 Task: Write the name "Softage" in blank input field and Click find button Under Select in New Bill.
Action: Mouse moved to (110, 17)
Screenshot: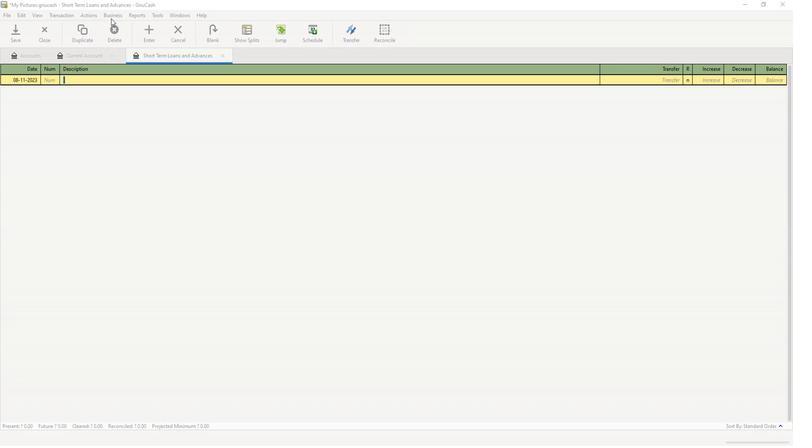
Action: Mouse pressed left at (110, 17)
Screenshot: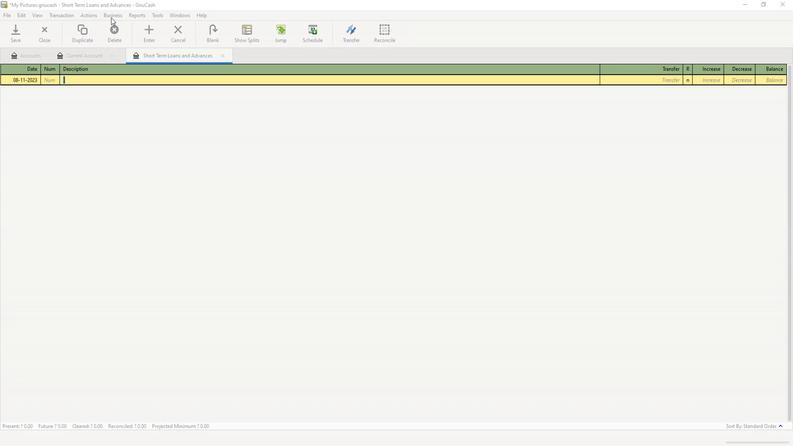 
Action: Mouse moved to (125, 37)
Screenshot: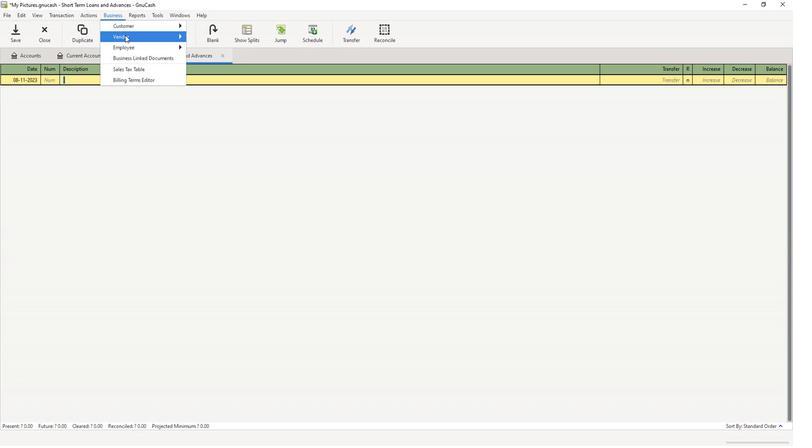 
Action: Mouse pressed left at (125, 37)
Screenshot: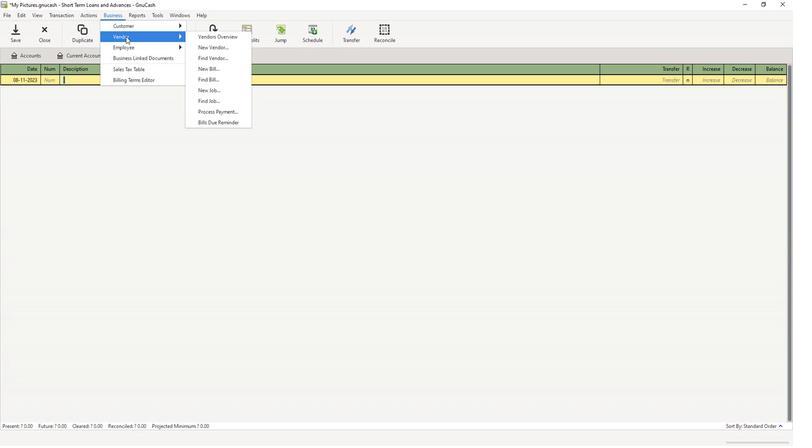 
Action: Mouse moved to (217, 71)
Screenshot: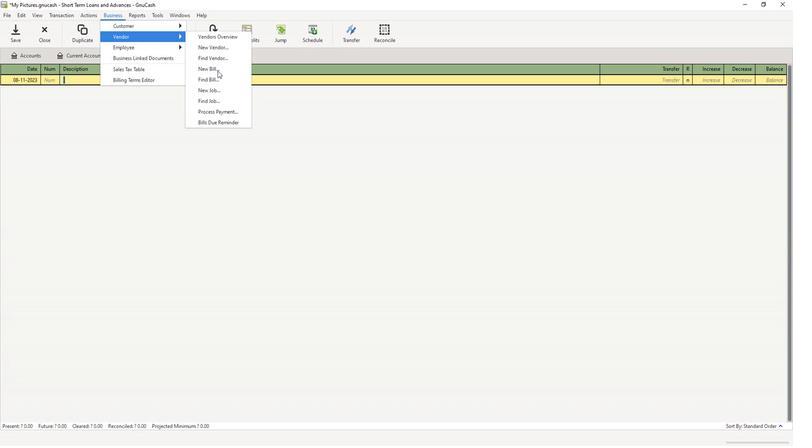 
Action: Mouse pressed left at (217, 71)
Screenshot: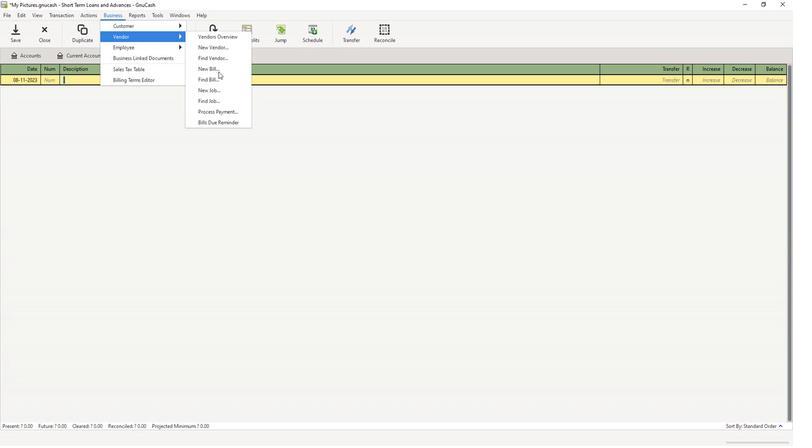 
Action: Mouse moved to (448, 213)
Screenshot: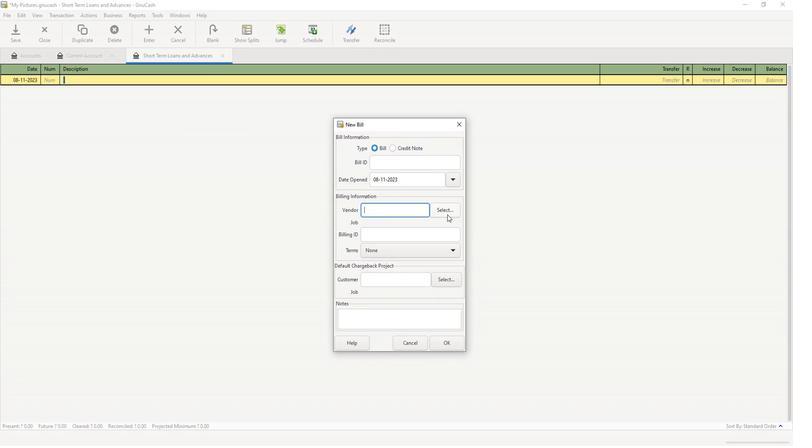 
Action: Mouse pressed left at (448, 213)
Screenshot: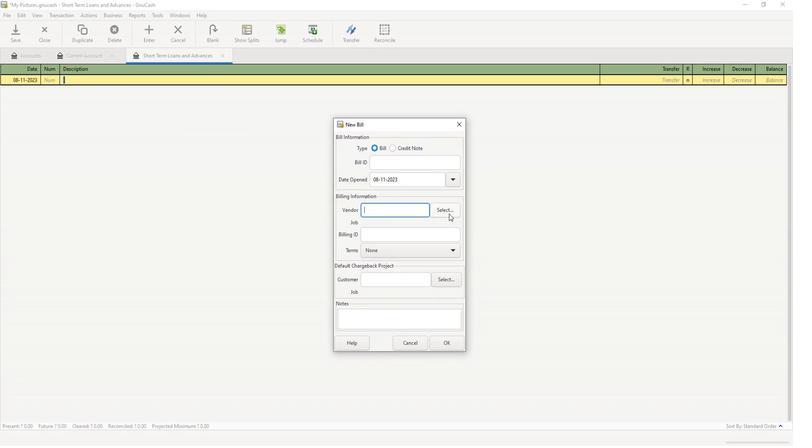 
Action: Mouse moved to (418, 205)
Screenshot: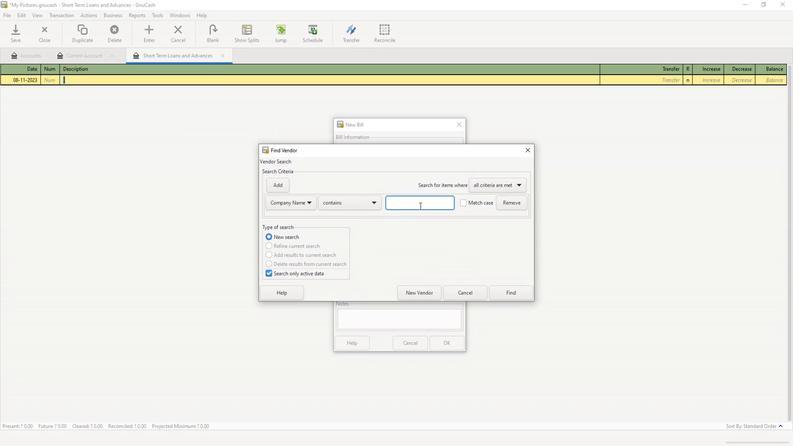 
Action: Mouse pressed left at (418, 205)
Screenshot: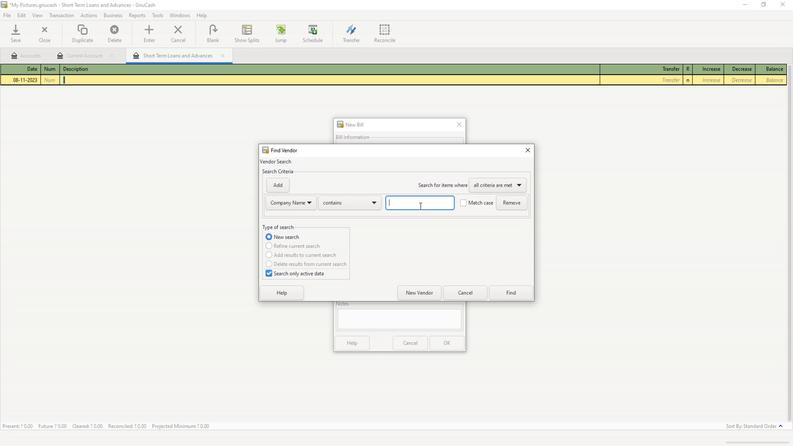 
Action: Key pressed <Key.caps_lock>S<Key.caps_lock>oftage
Screenshot: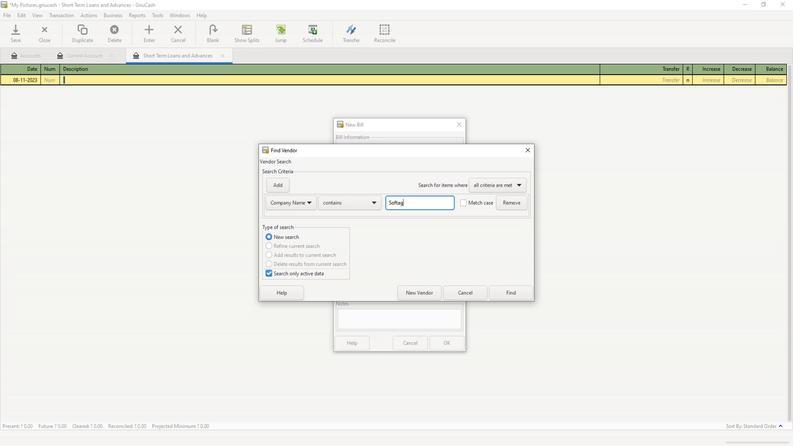 
Action: Mouse moved to (510, 293)
Screenshot: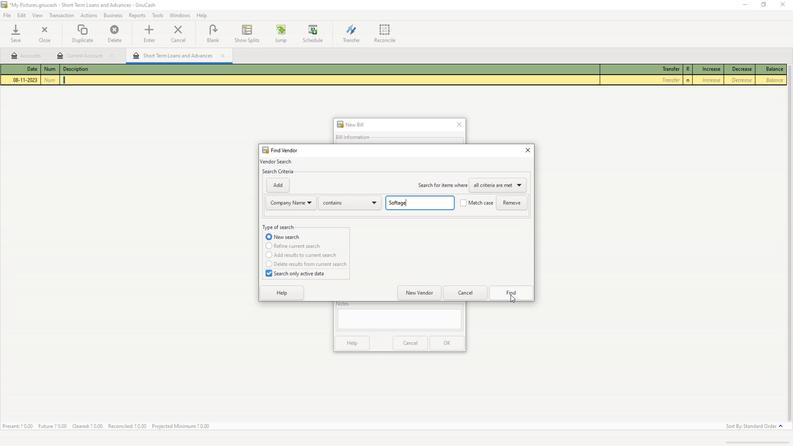 
Action: Mouse pressed left at (510, 293)
Screenshot: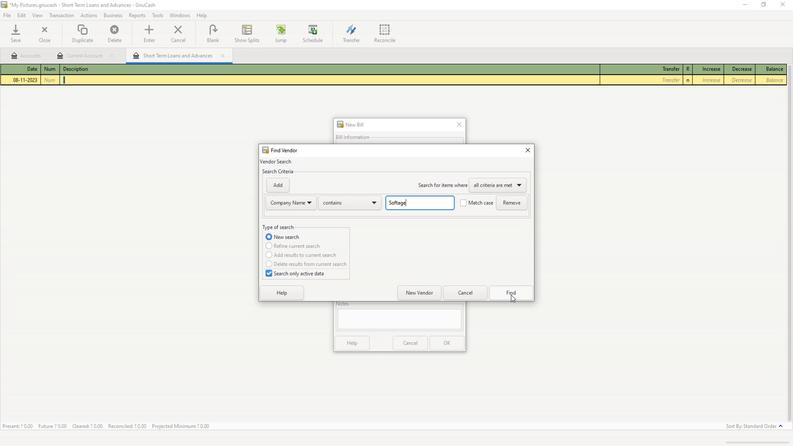 
Action: Mouse moved to (517, 316)
Screenshot: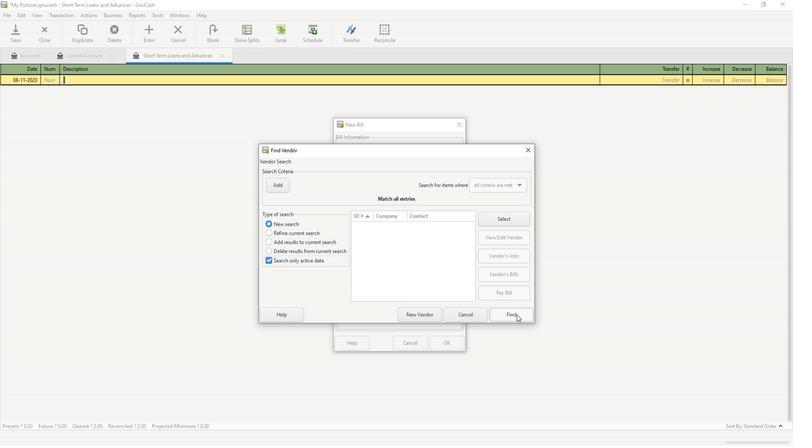 
Action: Mouse pressed left at (517, 316)
Screenshot: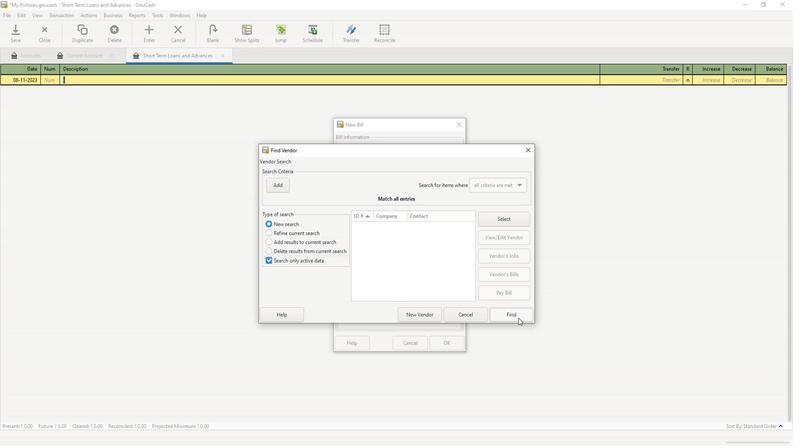 
